 Task: Create in the project TrendForge and in the Backlog issue 'Issues with integrating with version control system (e.g. Git)' a child issue 'Data backup and retention policy creation and optimization', and assign it to team member softage.4@softage.net.
Action: Mouse moved to (199, 58)
Screenshot: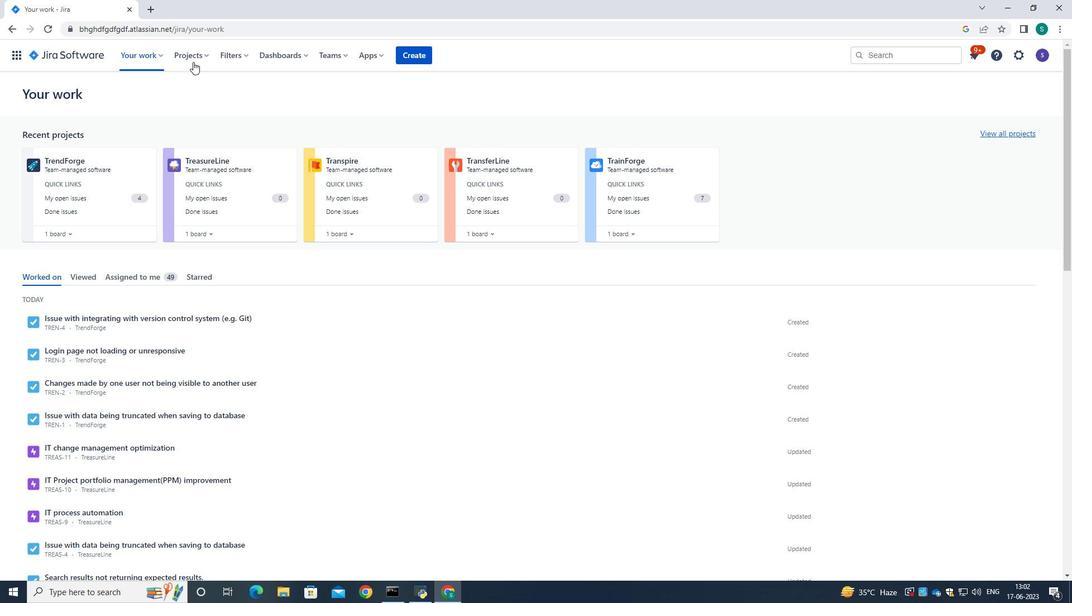 
Action: Mouse pressed left at (199, 58)
Screenshot: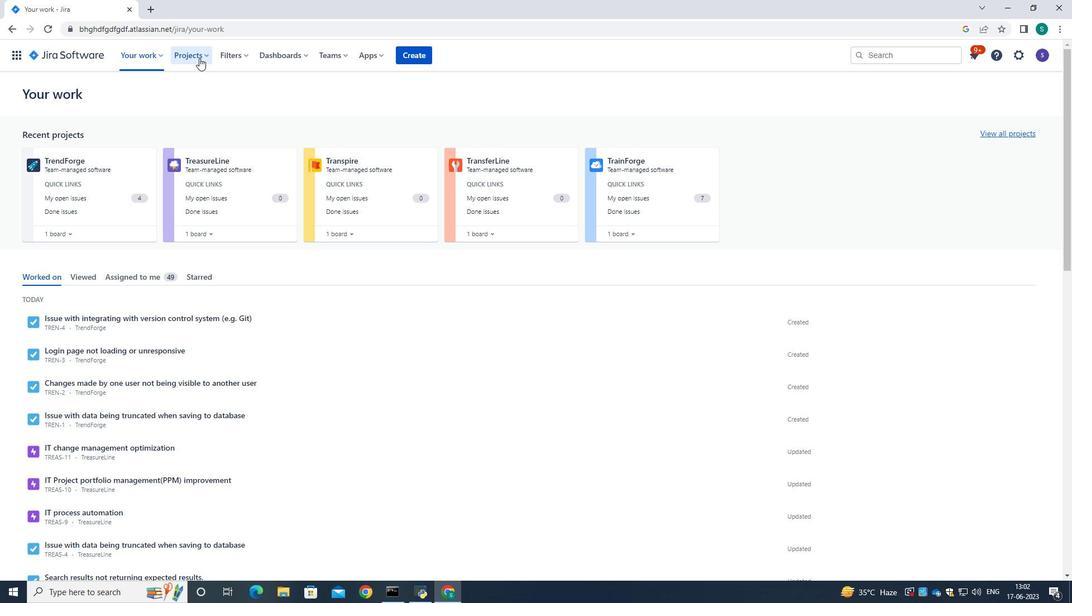 
Action: Mouse moved to (197, 110)
Screenshot: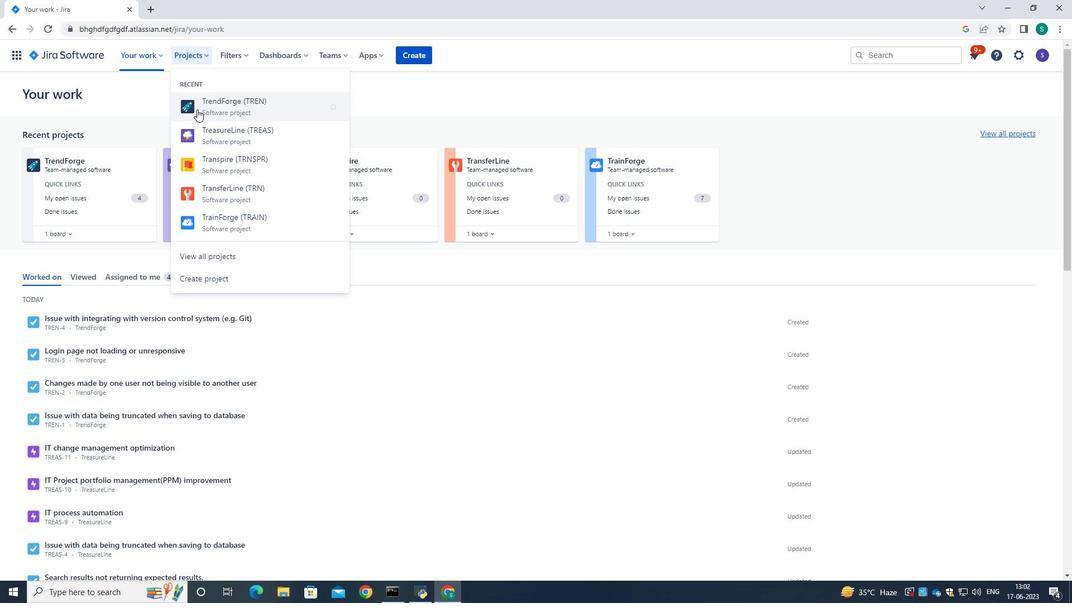 
Action: Mouse pressed left at (197, 110)
Screenshot: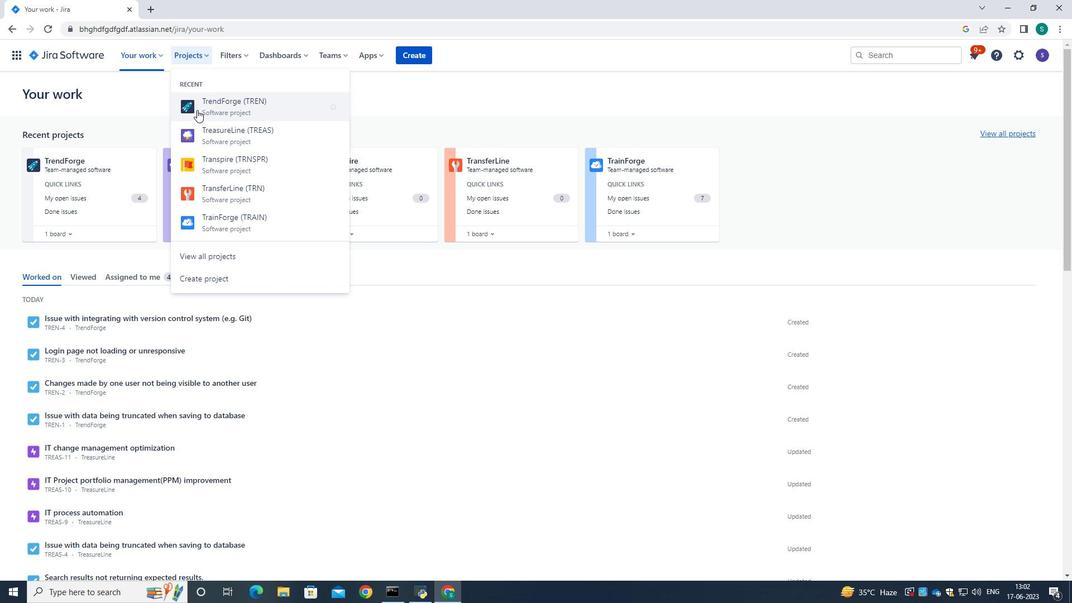
Action: Mouse moved to (86, 175)
Screenshot: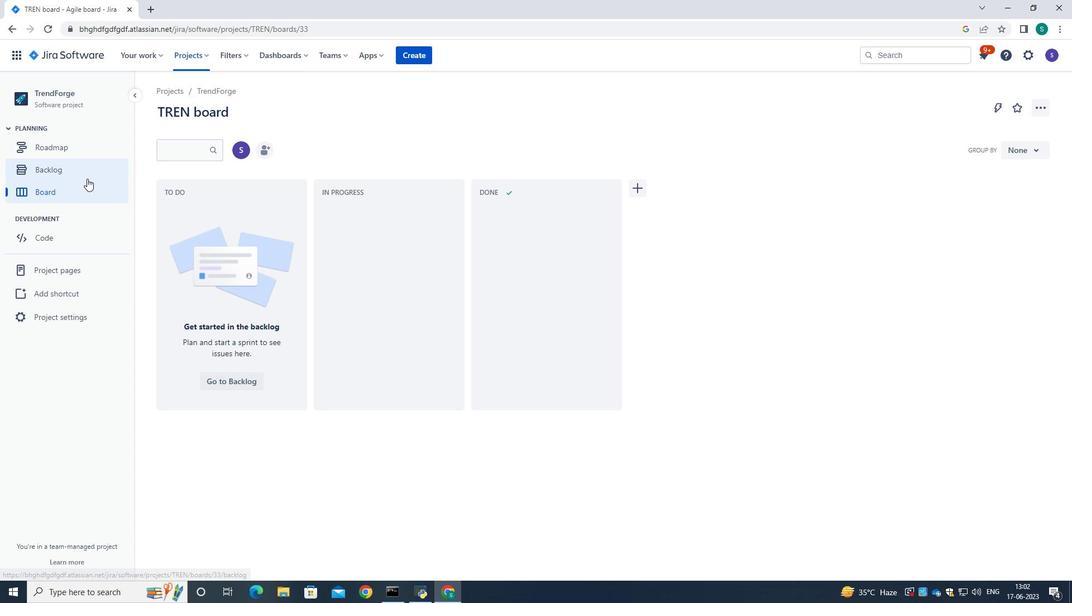 
Action: Mouse pressed left at (86, 175)
Screenshot: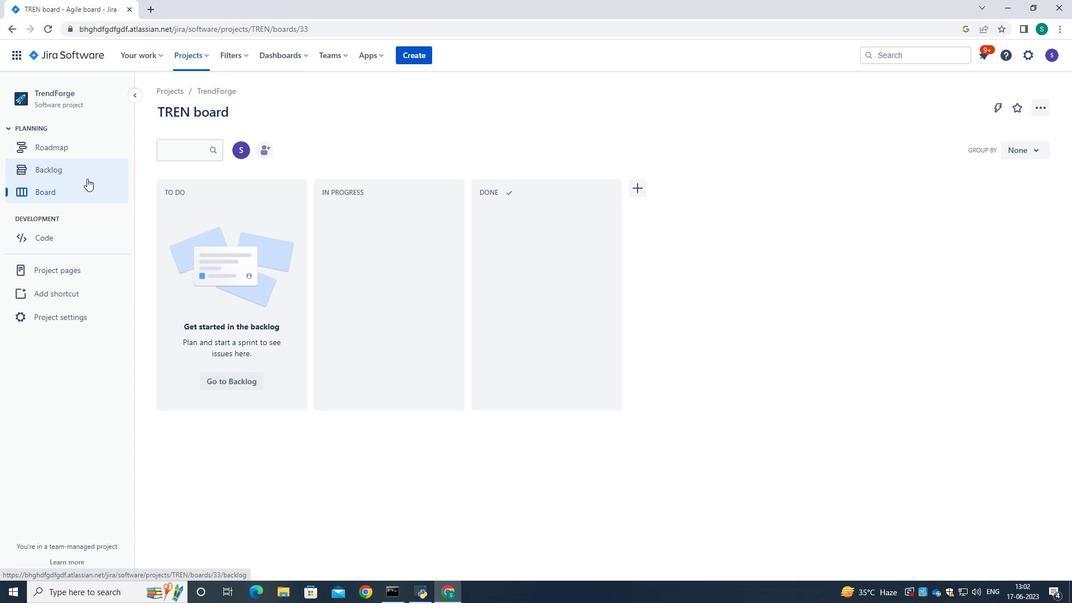 
Action: Mouse moved to (419, 268)
Screenshot: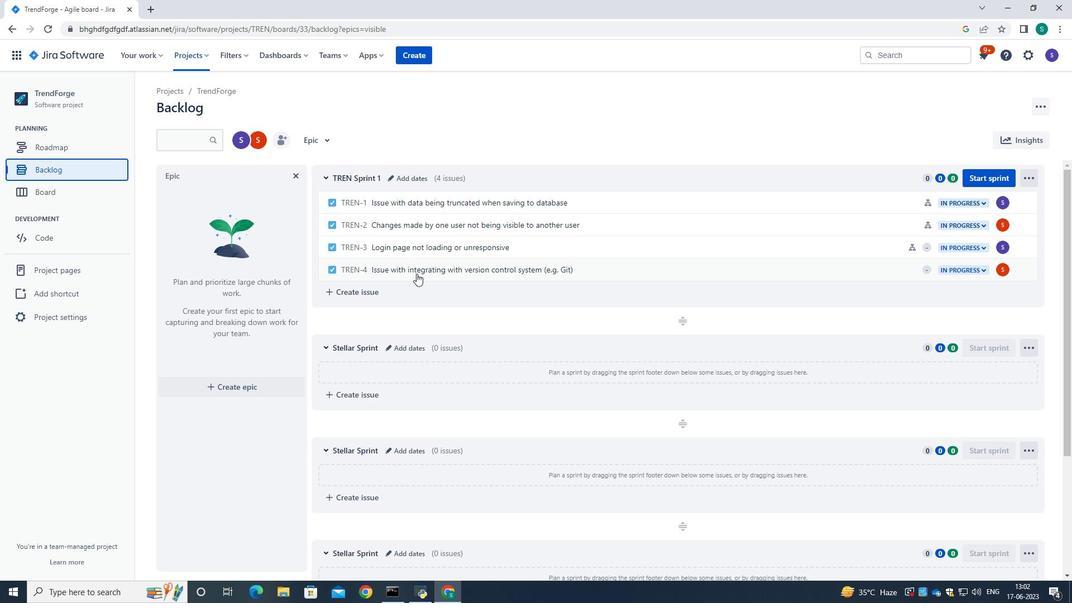 
Action: Mouse pressed left at (419, 268)
Screenshot: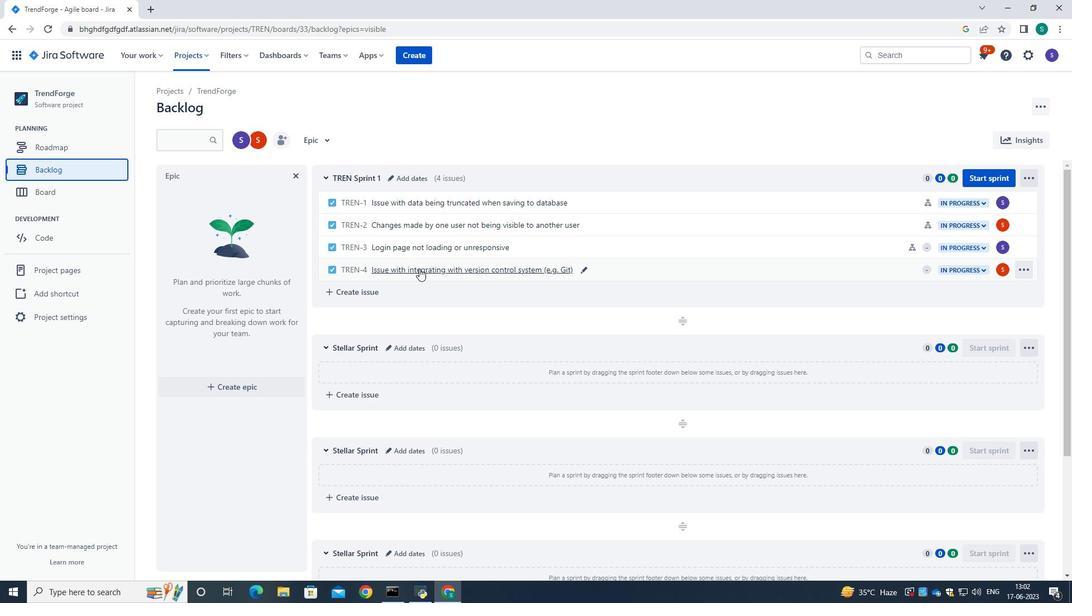 
Action: Mouse moved to (877, 242)
Screenshot: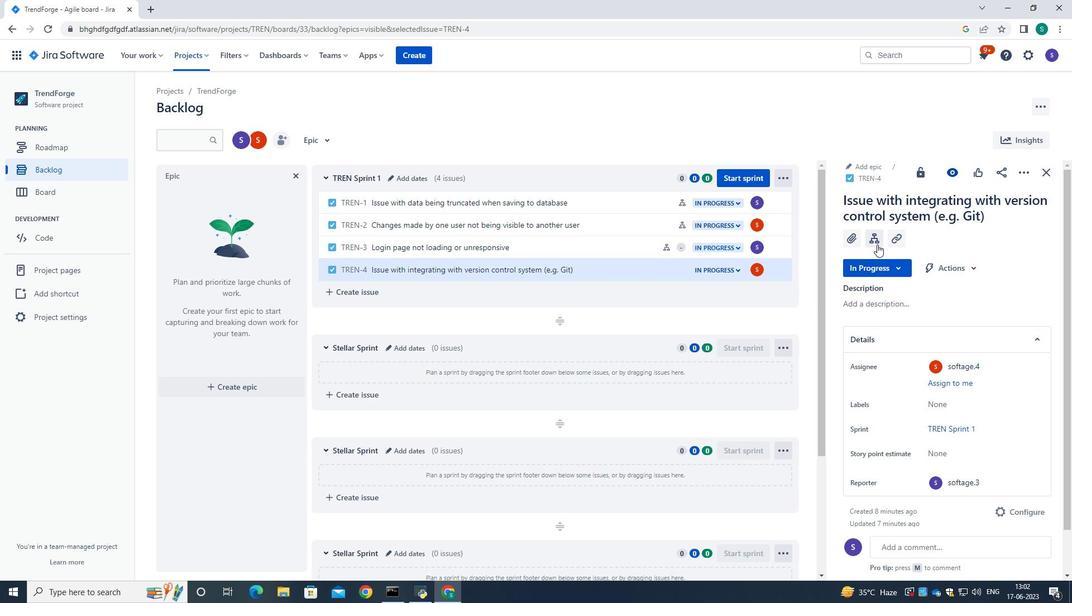 
Action: Mouse pressed left at (877, 242)
Screenshot: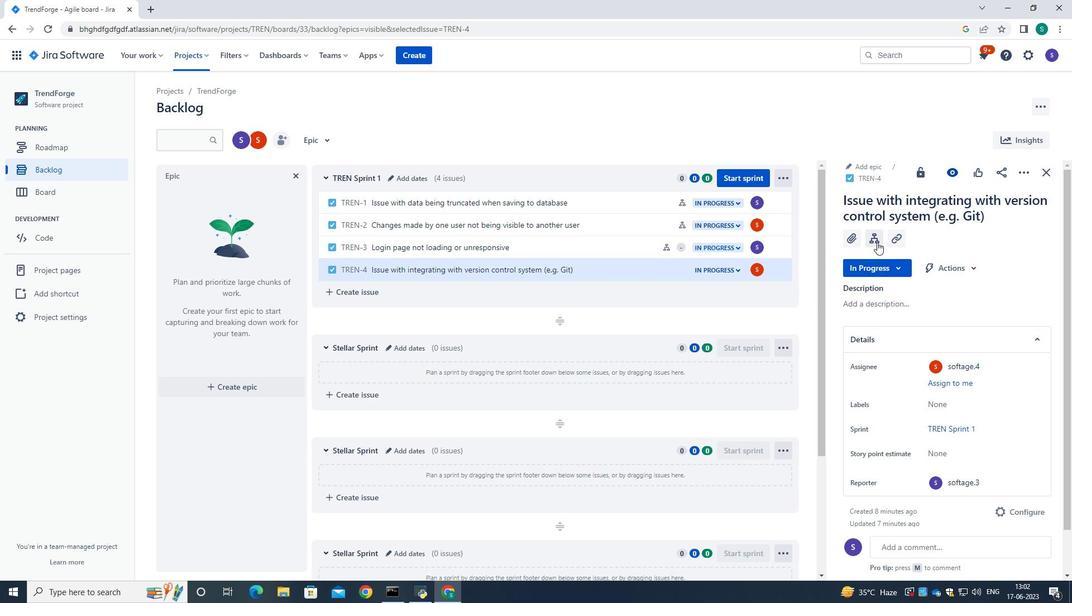 
Action: Mouse moved to (856, 353)
Screenshot: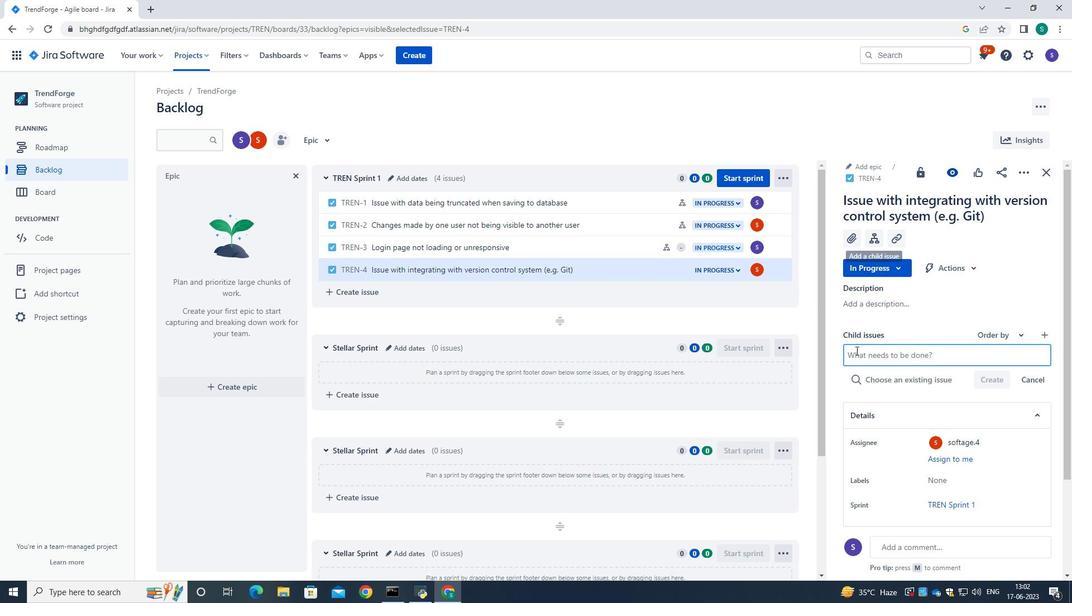 
Action: Mouse pressed left at (856, 353)
Screenshot: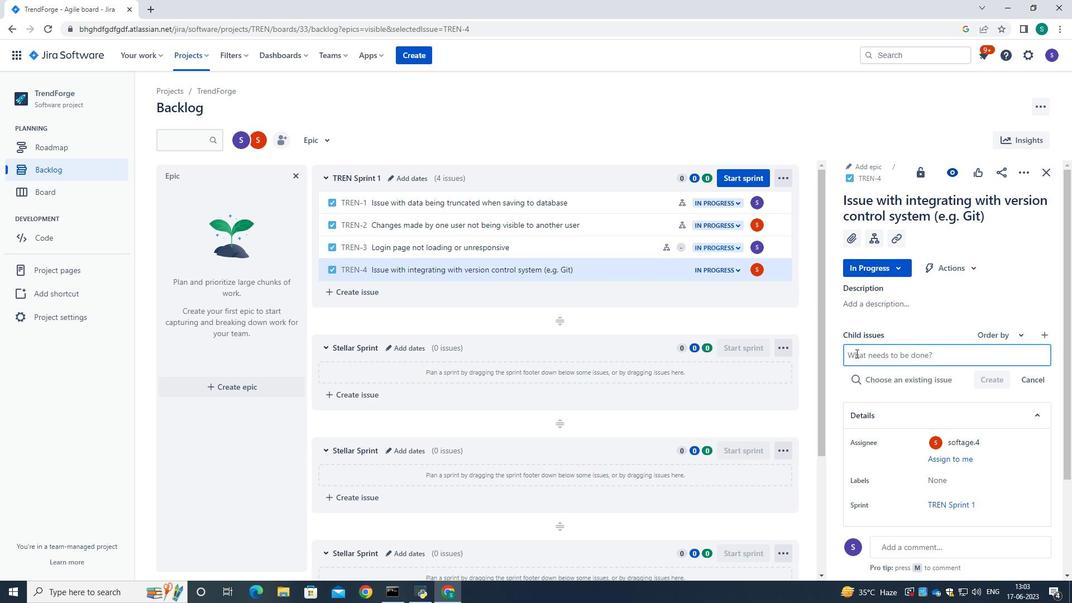 
Action: Key pressed <Key.caps_lock>D<Key.caps_lock>ata<Key.space><Key.caps_lock>B<Key.caps_lock><Key.backspace>backup<Key.space>and<Key.space>retention<Key.space>policy<Key.space>creation<Key.space>and<Key.space>optimization
Screenshot: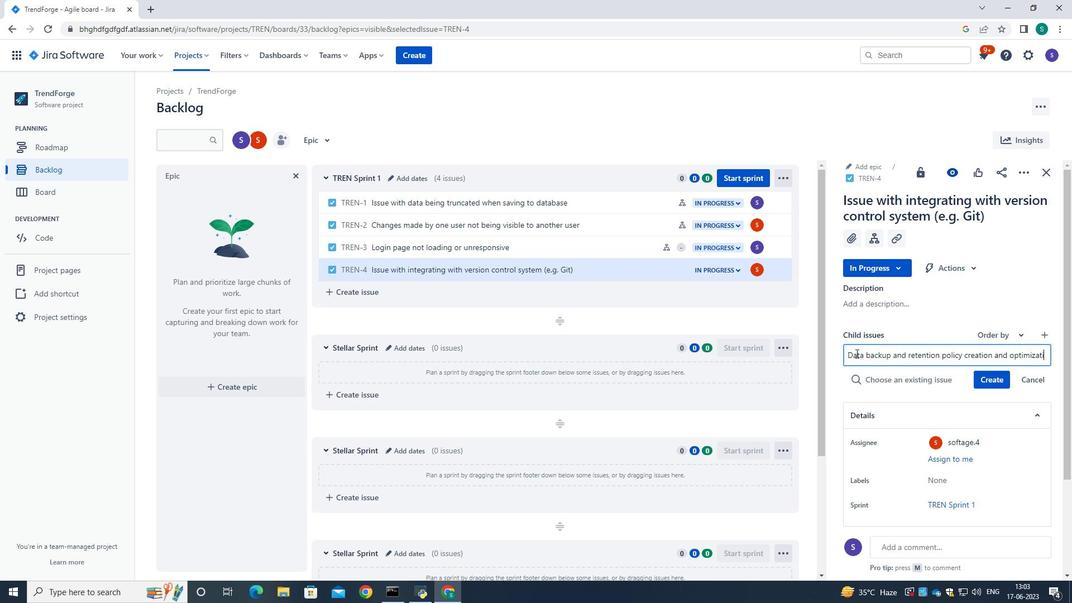 
Action: Mouse moved to (997, 379)
Screenshot: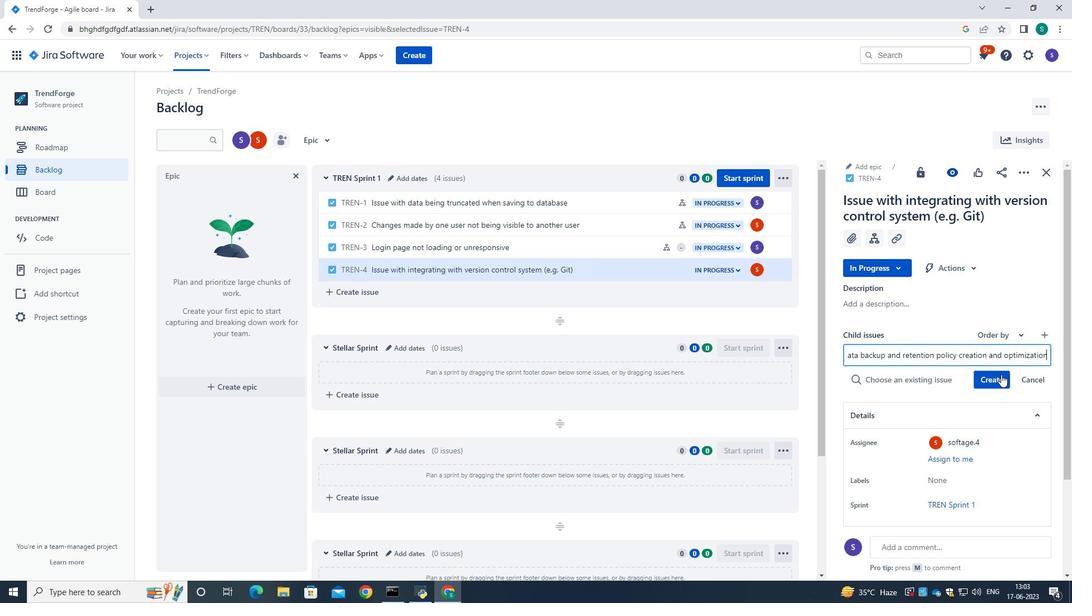 
Action: Mouse pressed left at (997, 379)
Screenshot: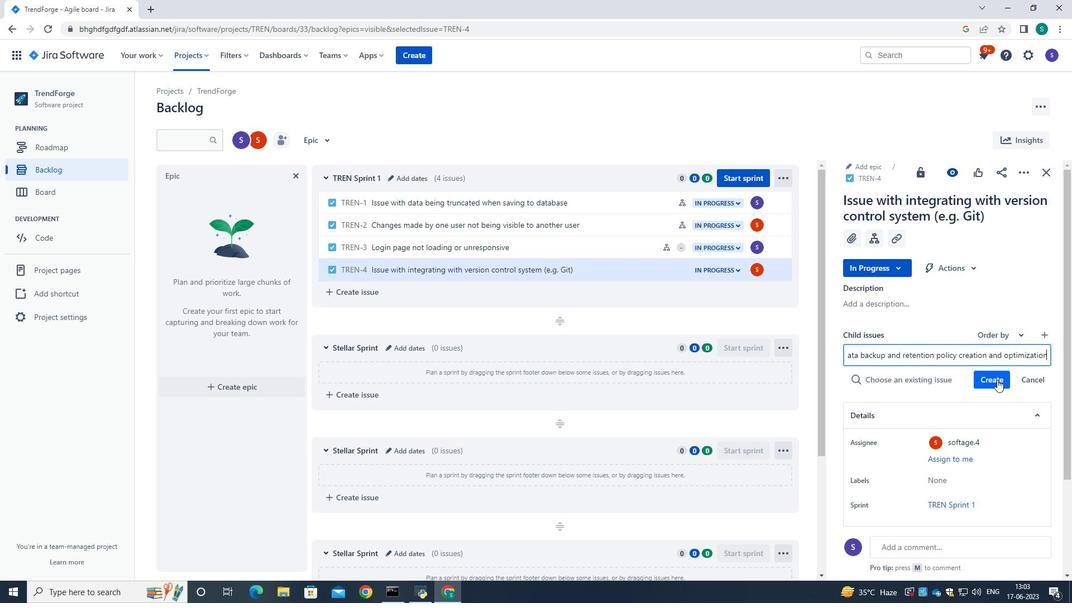 
Action: Mouse moved to (1003, 361)
Screenshot: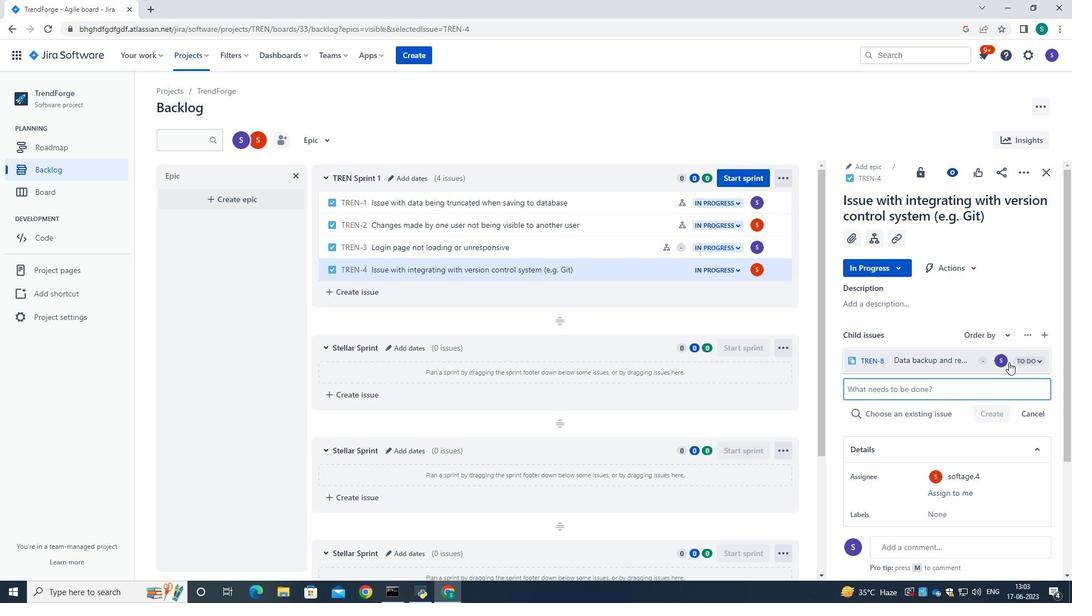 
Action: Mouse pressed left at (1003, 361)
Screenshot: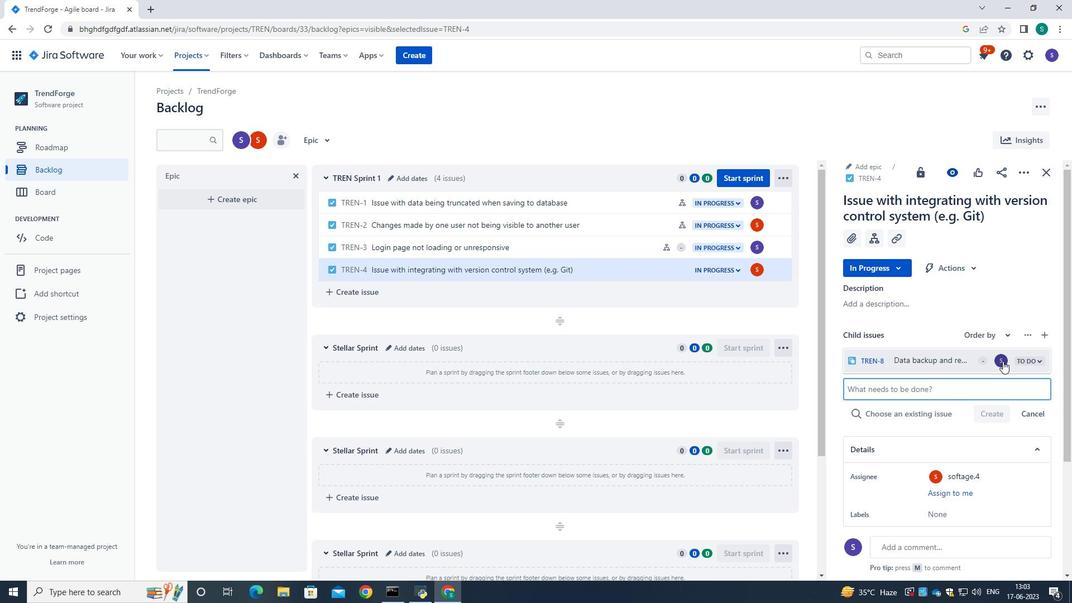 
Action: Mouse moved to (924, 303)
Screenshot: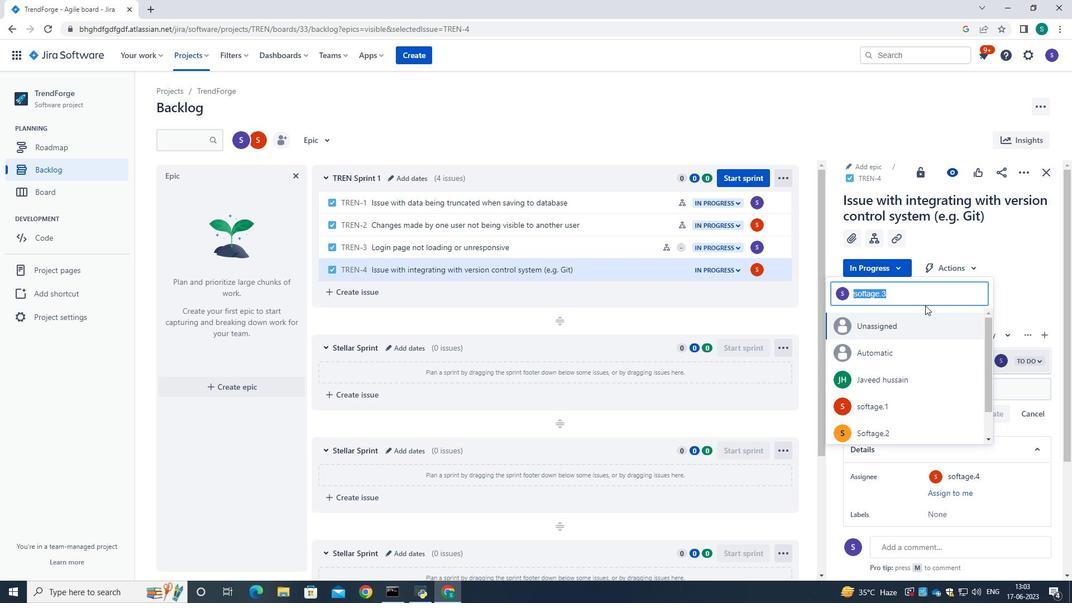 
Action: Key pressed softage.4<Key.shift>@softage.net
Screenshot: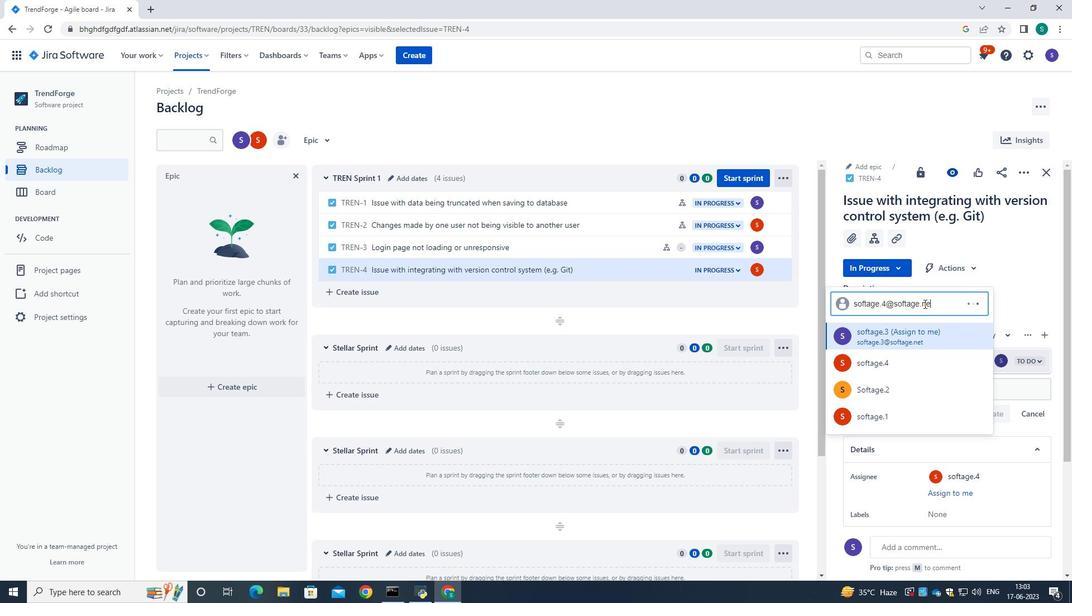 
Action: Mouse moved to (900, 360)
Screenshot: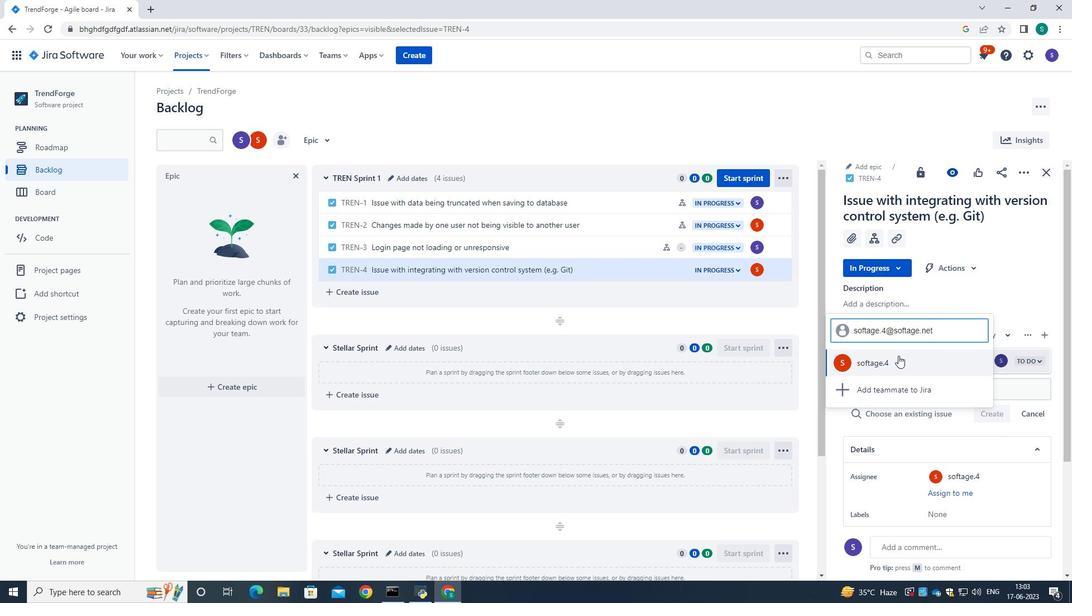 
Action: Mouse pressed left at (900, 360)
Screenshot: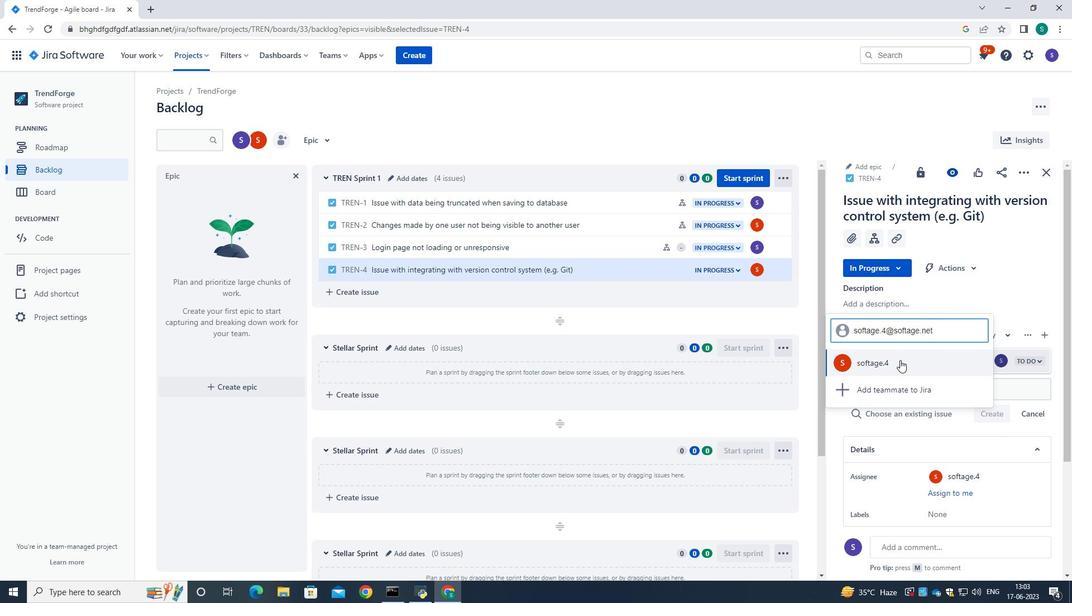 
Action: Mouse moved to (1000, 357)
Screenshot: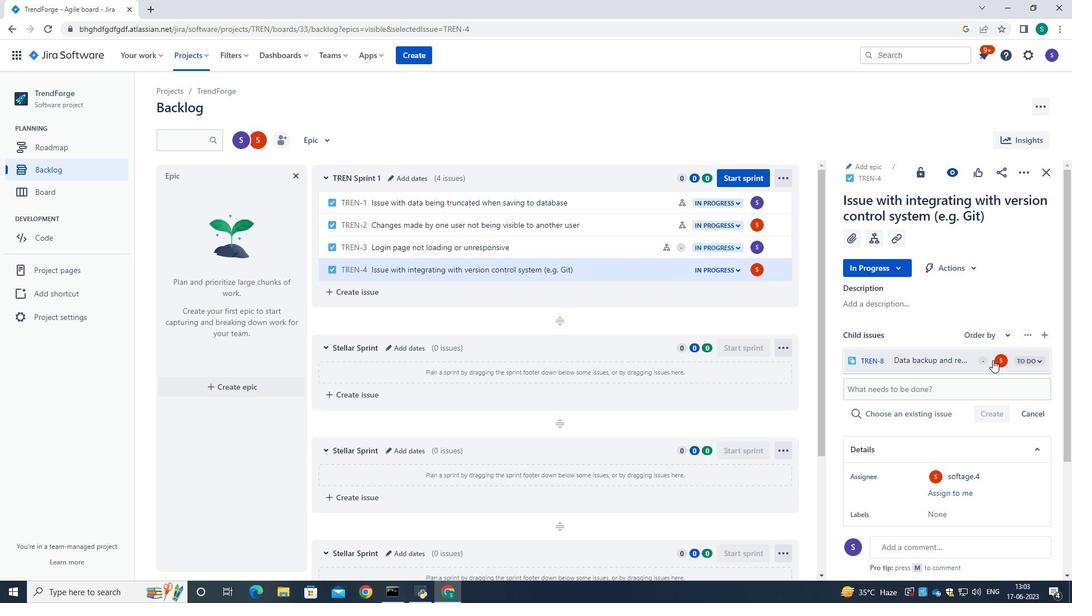 
Action: Mouse pressed left at (1000, 357)
Screenshot: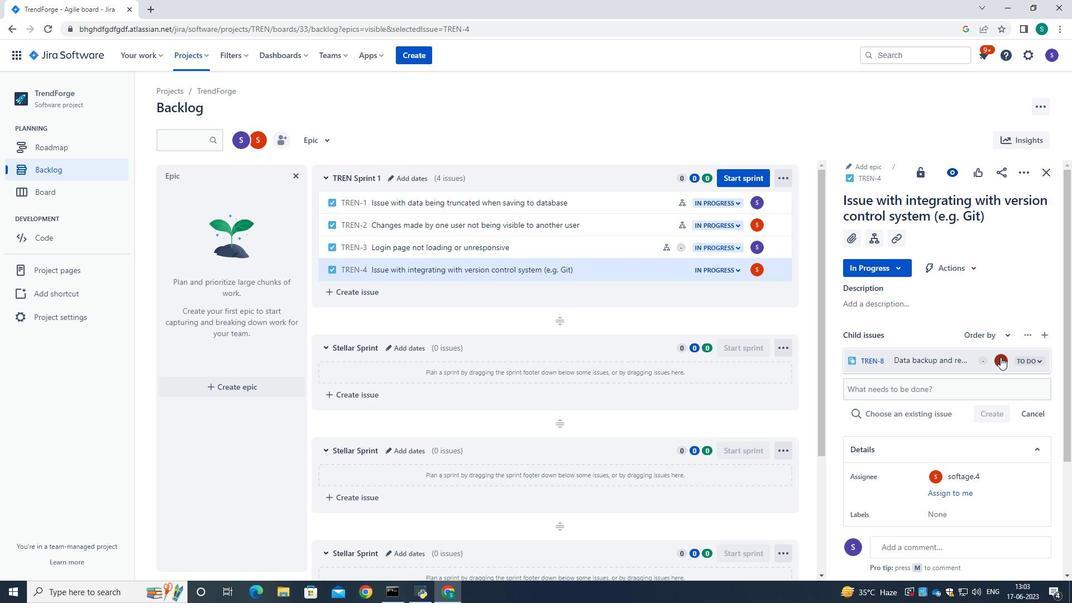 
Action: Mouse moved to (1022, 267)
Screenshot: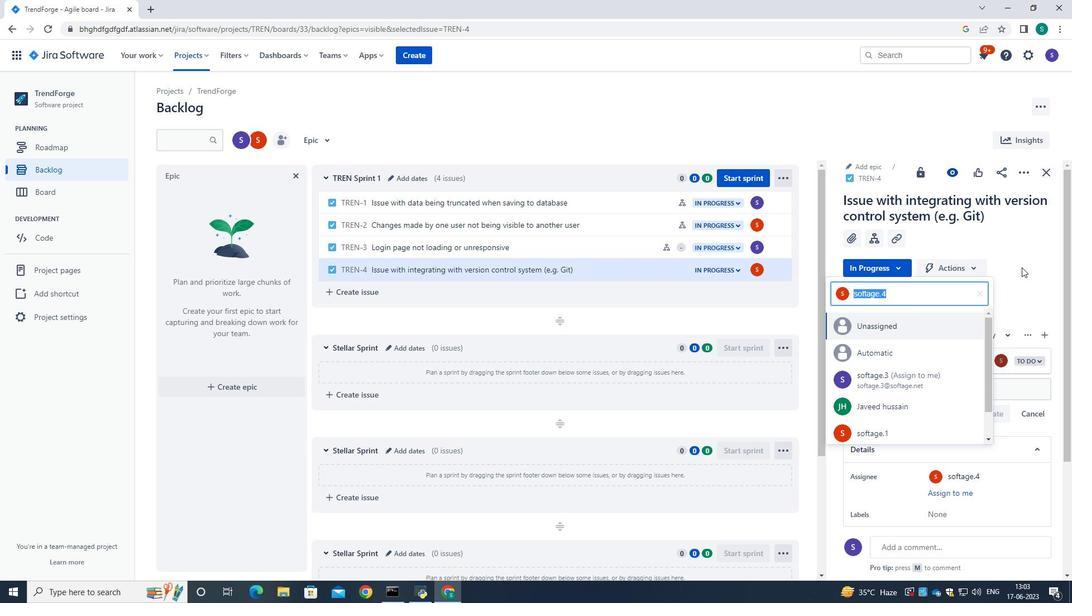 
Action: Mouse pressed left at (1022, 267)
Screenshot: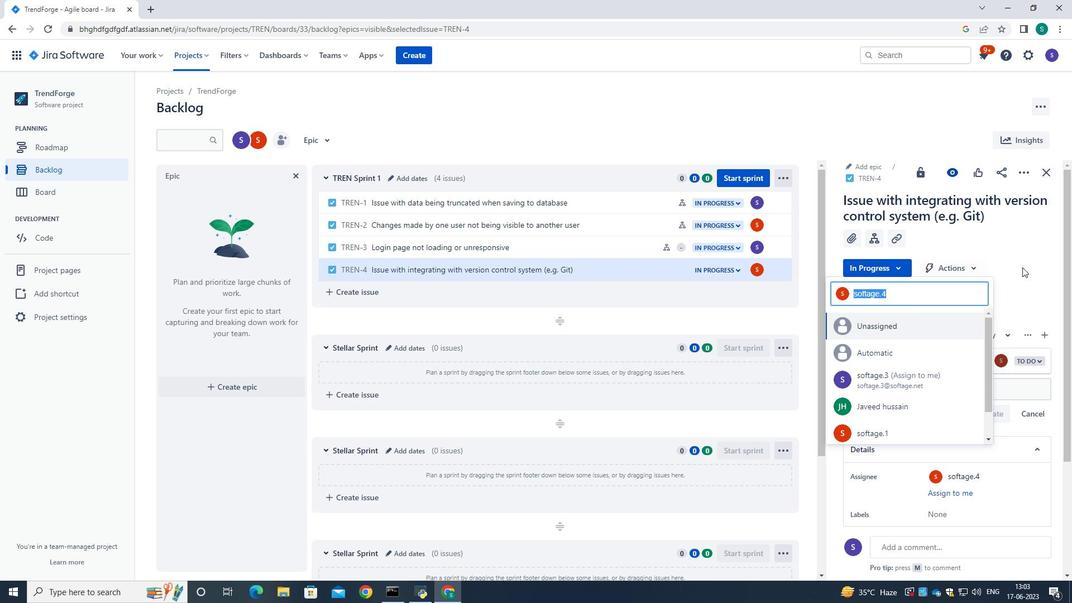 
